 Task: Set the Layer A modulation for the ISDB-T reception parameter to Auto QAM.
Action: Mouse moved to (104, 11)
Screenshot: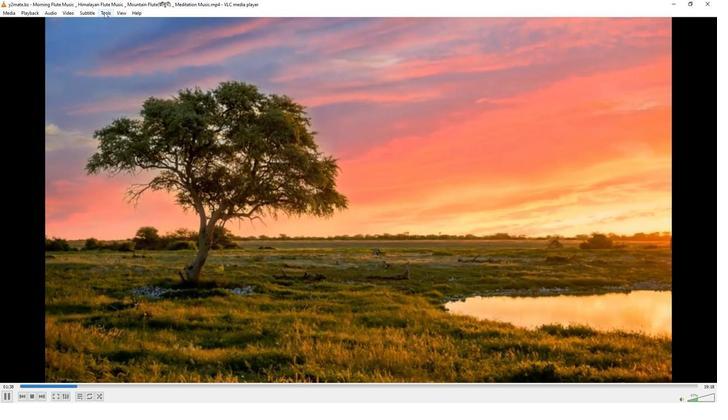 
Action: Mouse pressed left at (104, 11)
Screenshot: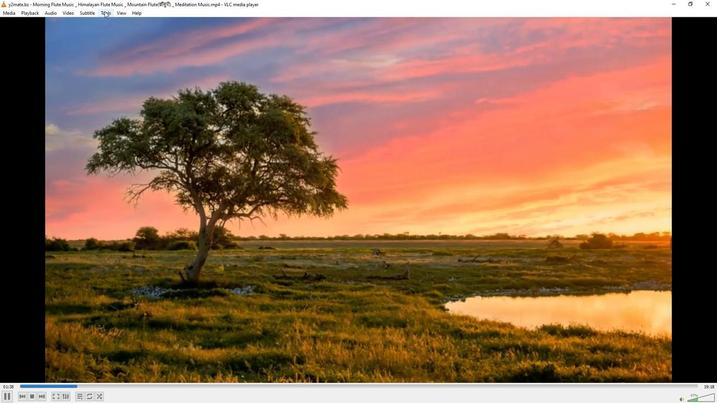 
Action: Mouse moved to (115, 104)
Screenshot: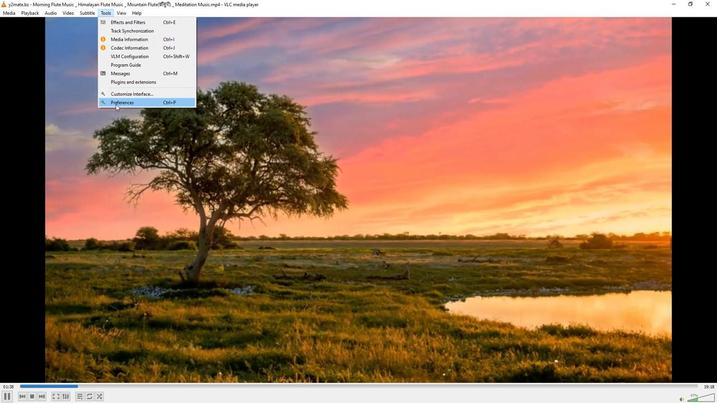 
Action: Mouse pressed left at (115, 104)
Screenshot: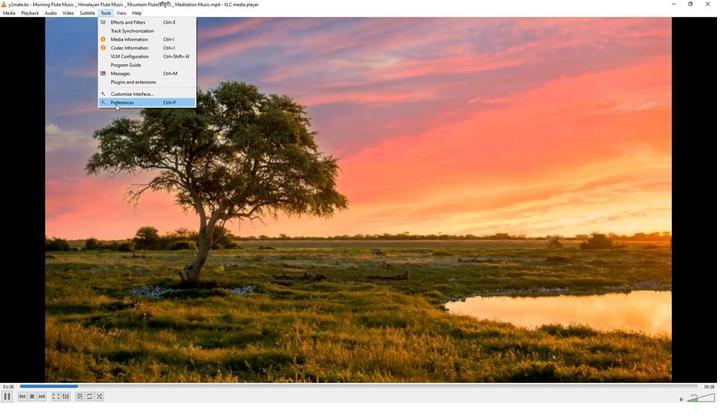 
Action: Mouse moved to (239, 328)
Screenshot: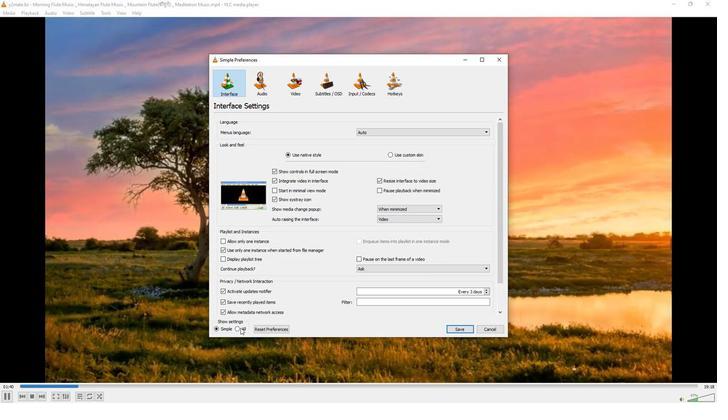 
Action: Mouse pressed left at (239, 328)
Screenshot: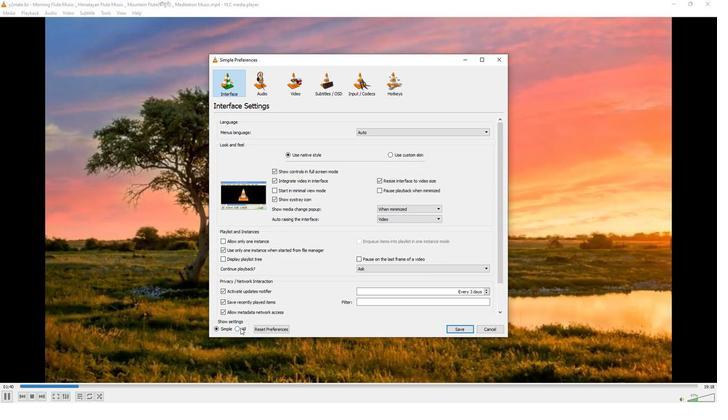 
Action: Mouse moved to (225, 201)
Screenshot: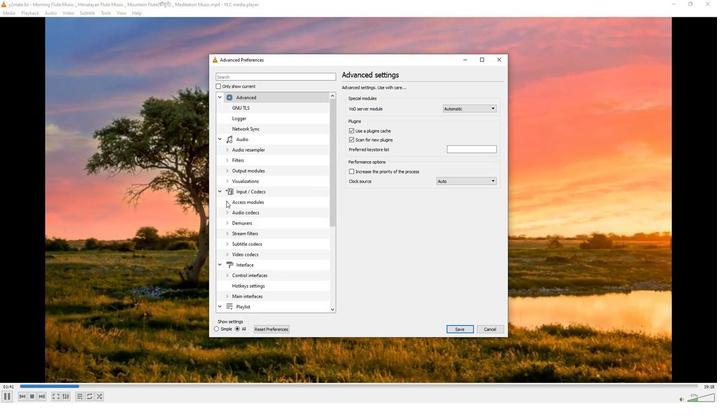
Action: Mouse pressed left at (225, 201)
Screenshot: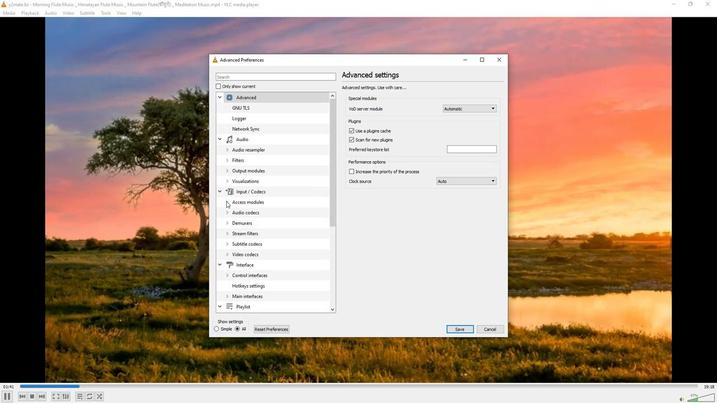 
Action: Mouse moved to (242, 263)
Screenshot: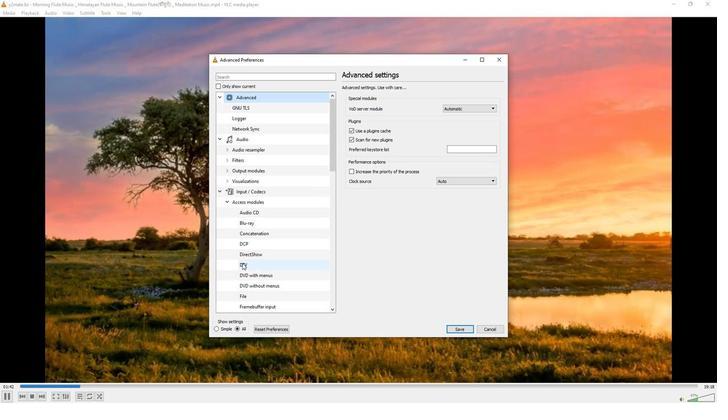
Action: Mouse pressed left at (242, 263)
Screenshot: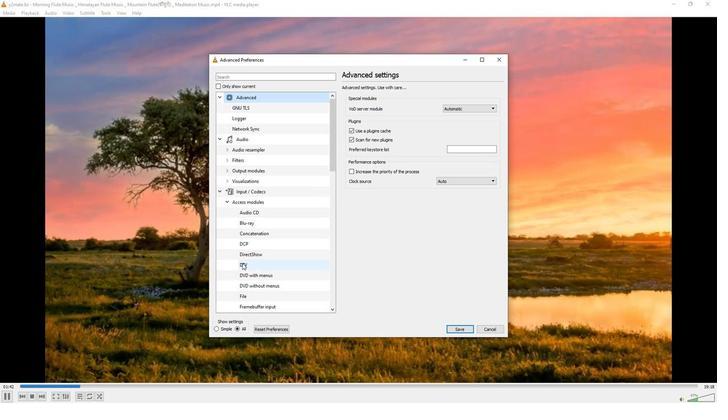 
Action: Mouse moved to (470, 243)
Screenshot: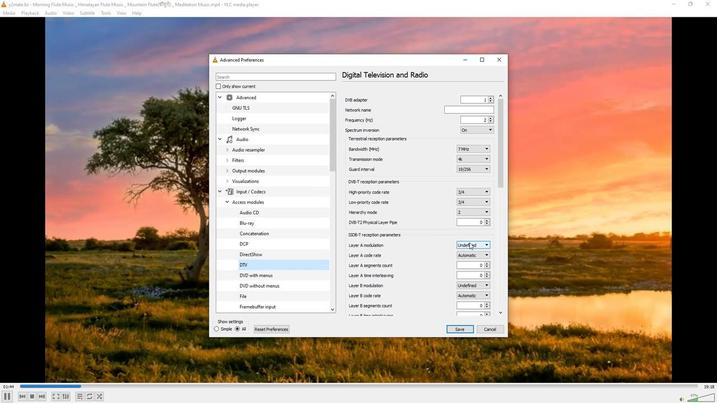 
Action: Mouse pressed left at (470, 243)
Screenshot: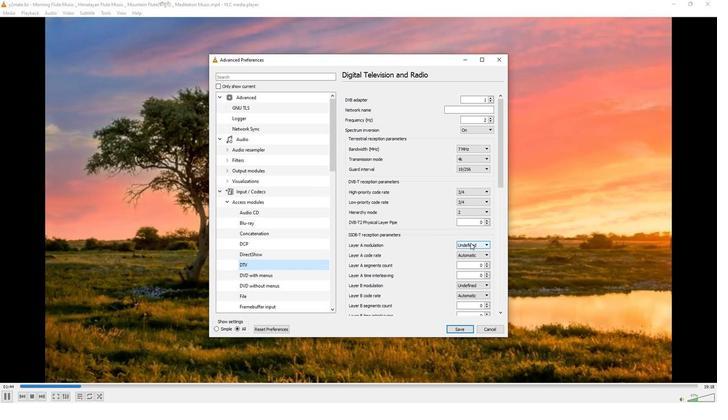 
Action: Mouse moved to (479, 255)
Screenshot: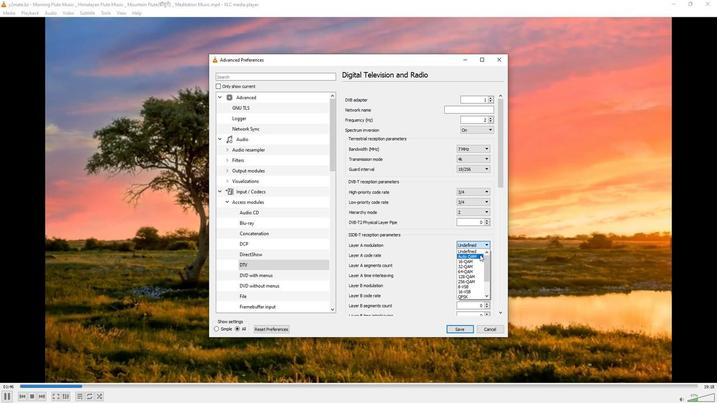 
Action: Mouse pressed left at (479, 255)
Screenshot: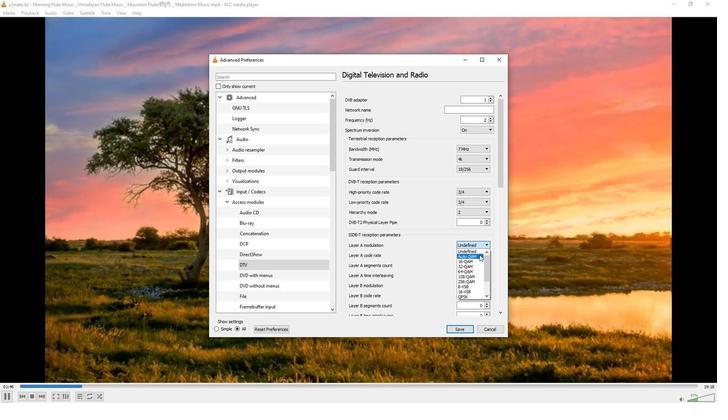 
Action: Mouse moved to (403, 265)
Screenshot: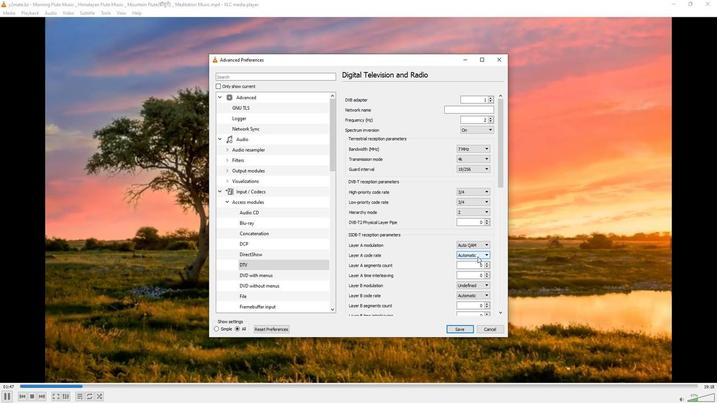 
